 Task: Add the task  Improve website performance on slow network connections to the section Automated Testing Sprint in the project ToughWorks and add a Due Date to the respective task as 2024/05/07.
Action: Mouse moved to (55, 474)
Screenshot: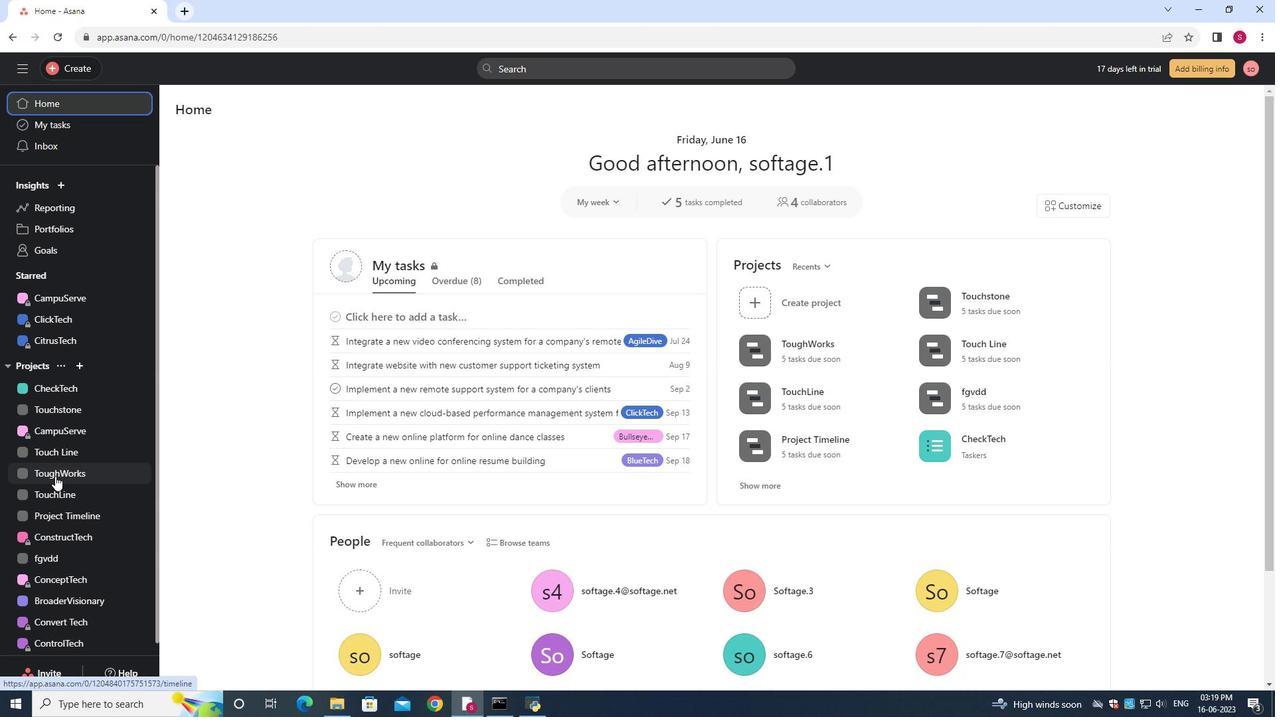 
Action: Mouse pressed left at (55, 474)
Screenshot: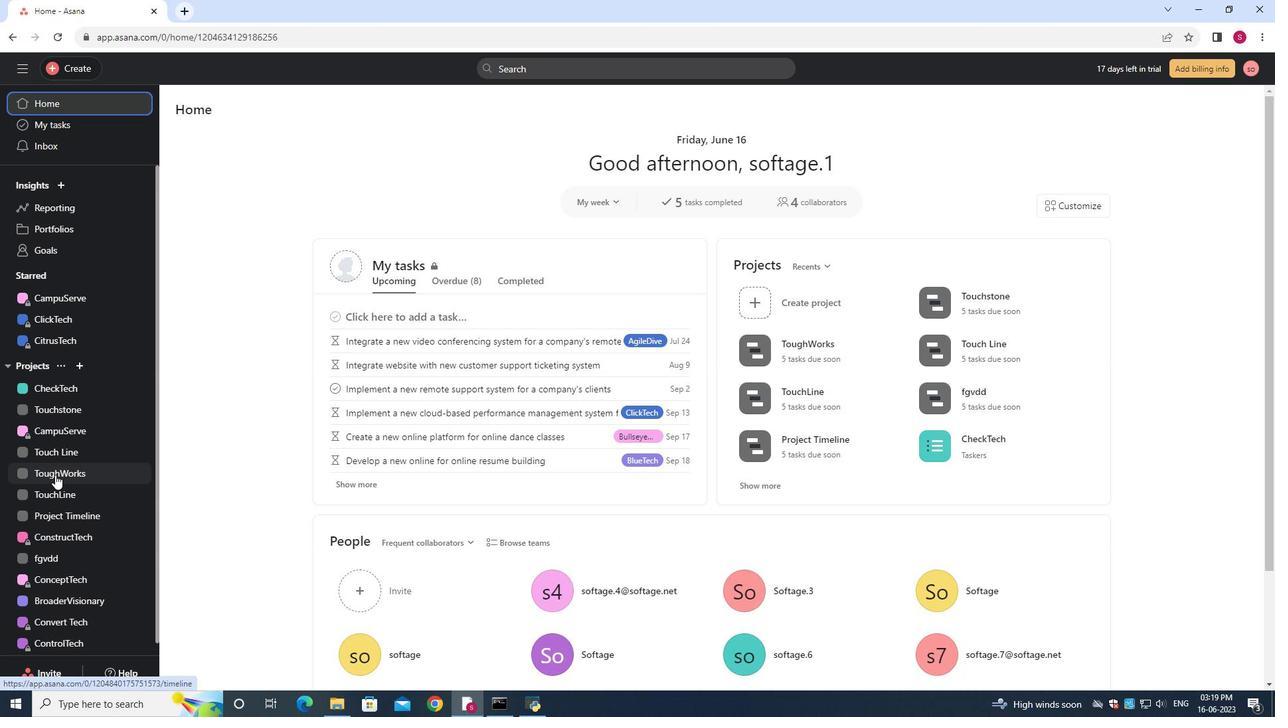 
Action: Mouse moved to (241, 145)
Screenshot: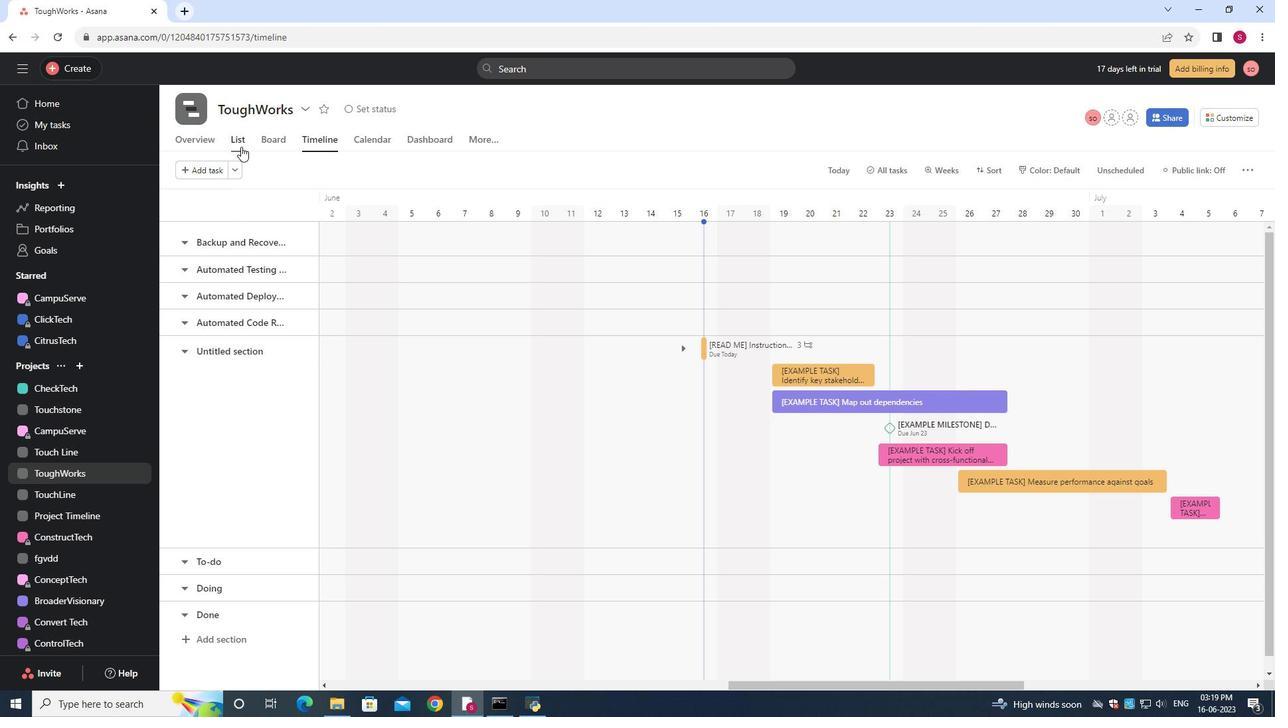 
Action: Mouse pressed left at (241, 145)
Screenshot: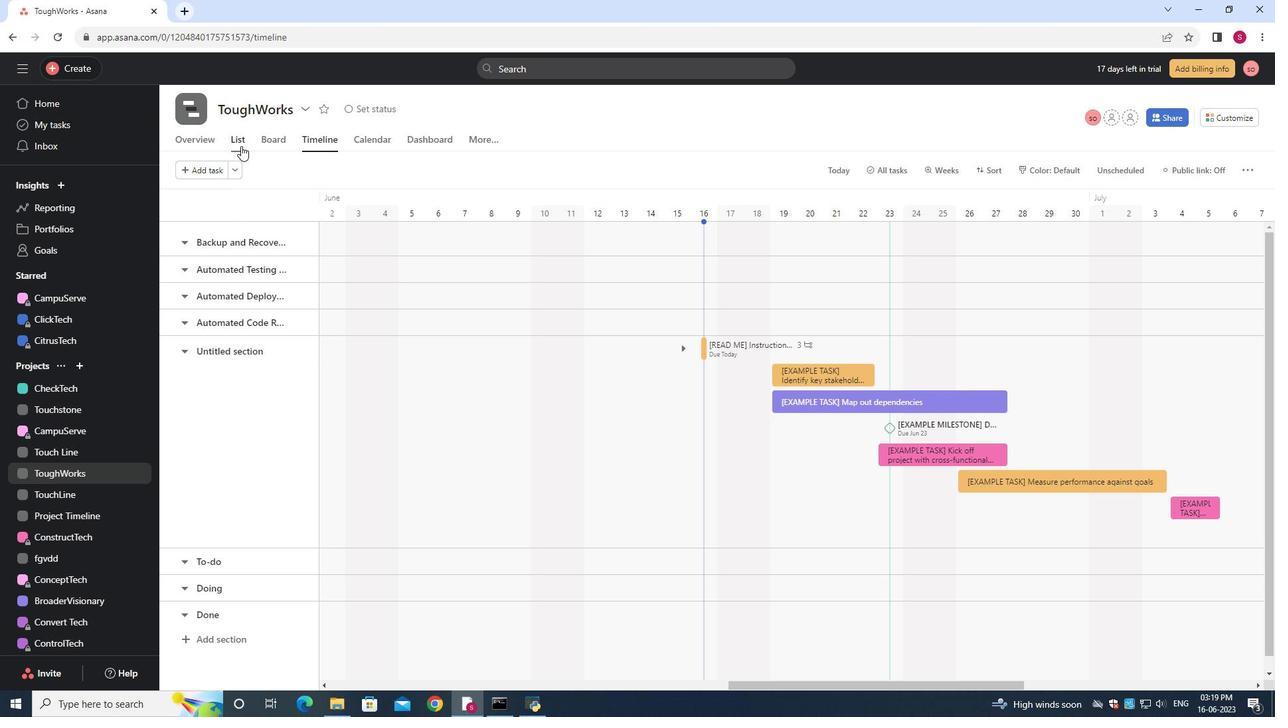 
Action: Mouse moved to (371, 390)
Screenshot: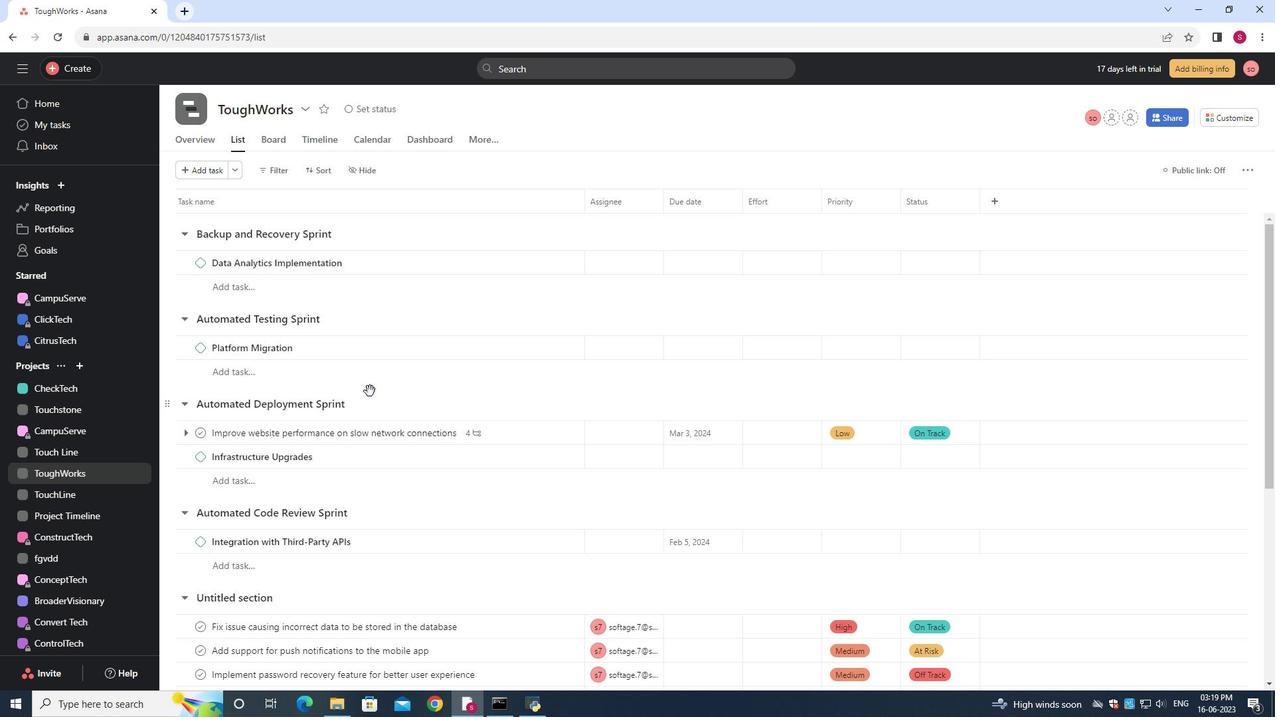 
Action: Mouse scrolled (371, 391) with delta (0, 0)
Screenshot: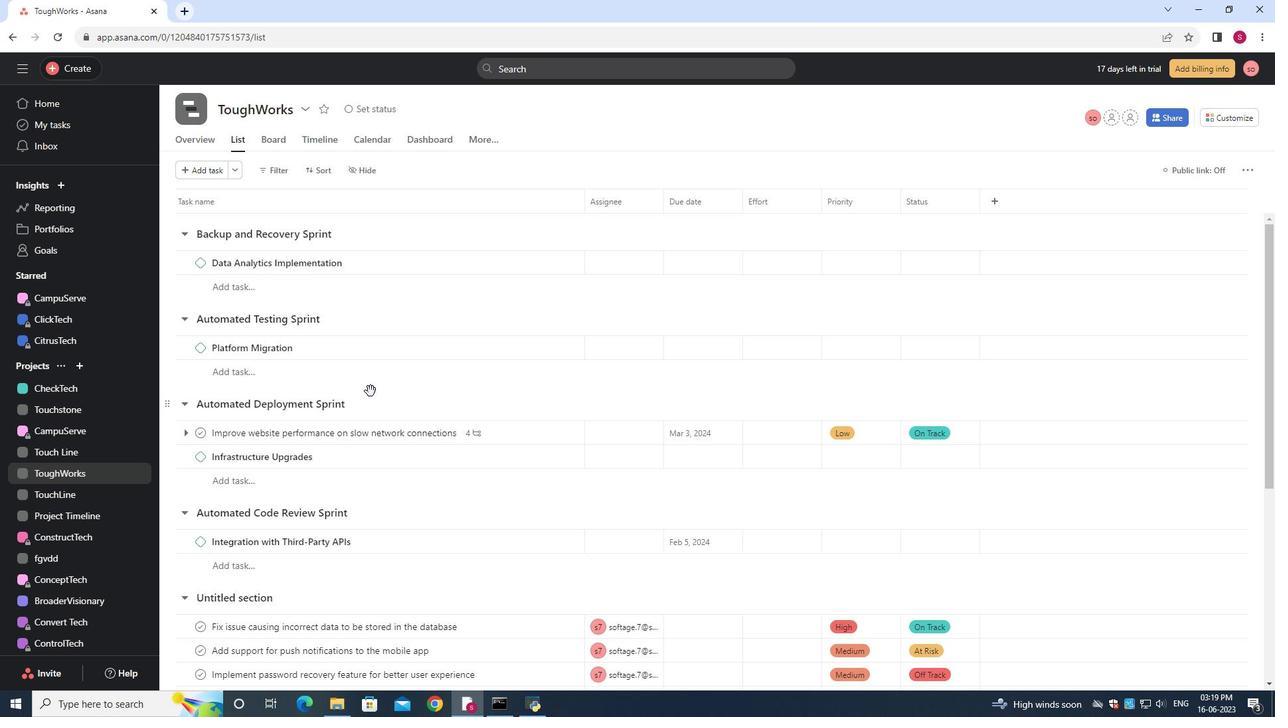 
Action: Mouse moved to (548, 431)
Screenshot: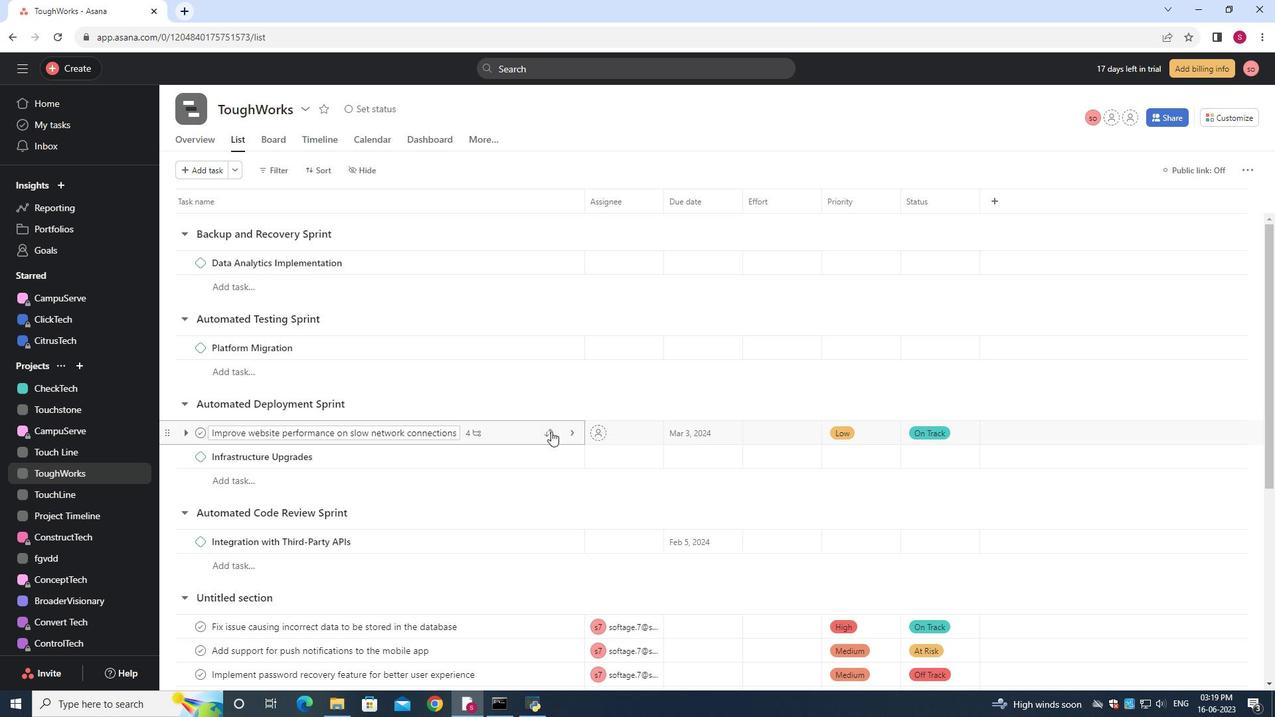
Action: Mouse pressed left at (548, 431)
Screenshot: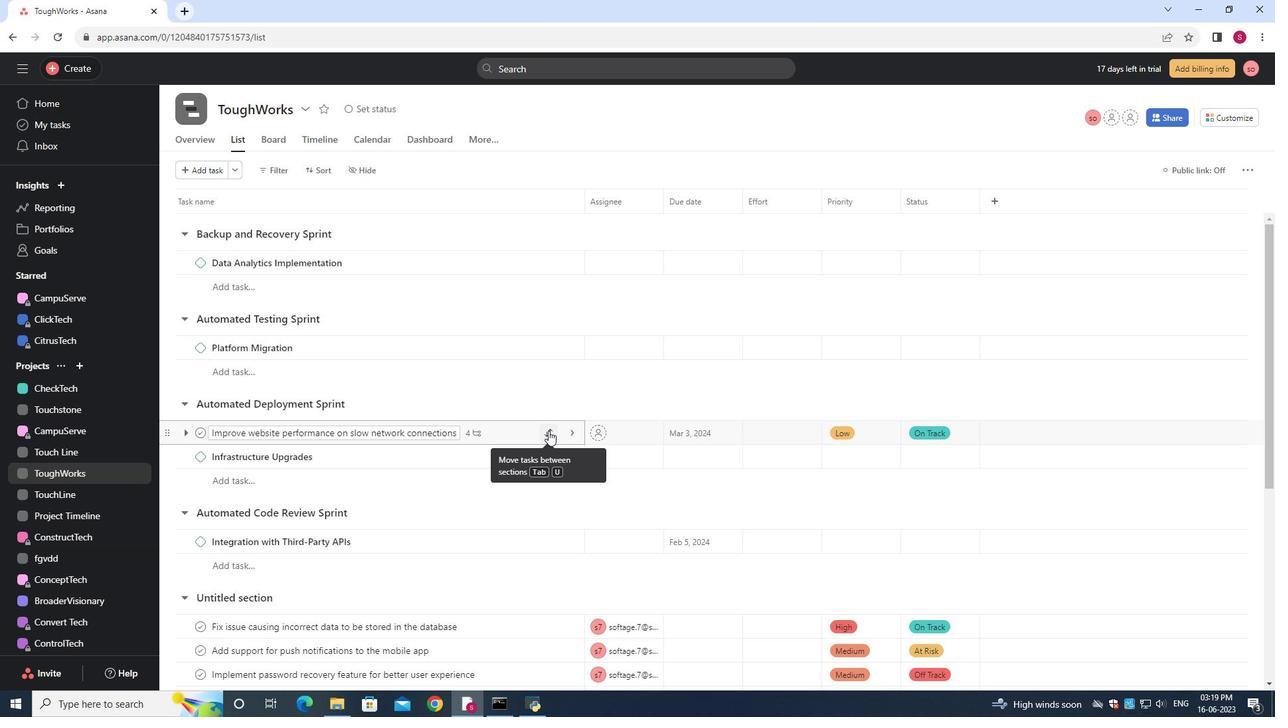 
Action: Mouse moved to (485, 500)
Screenshot: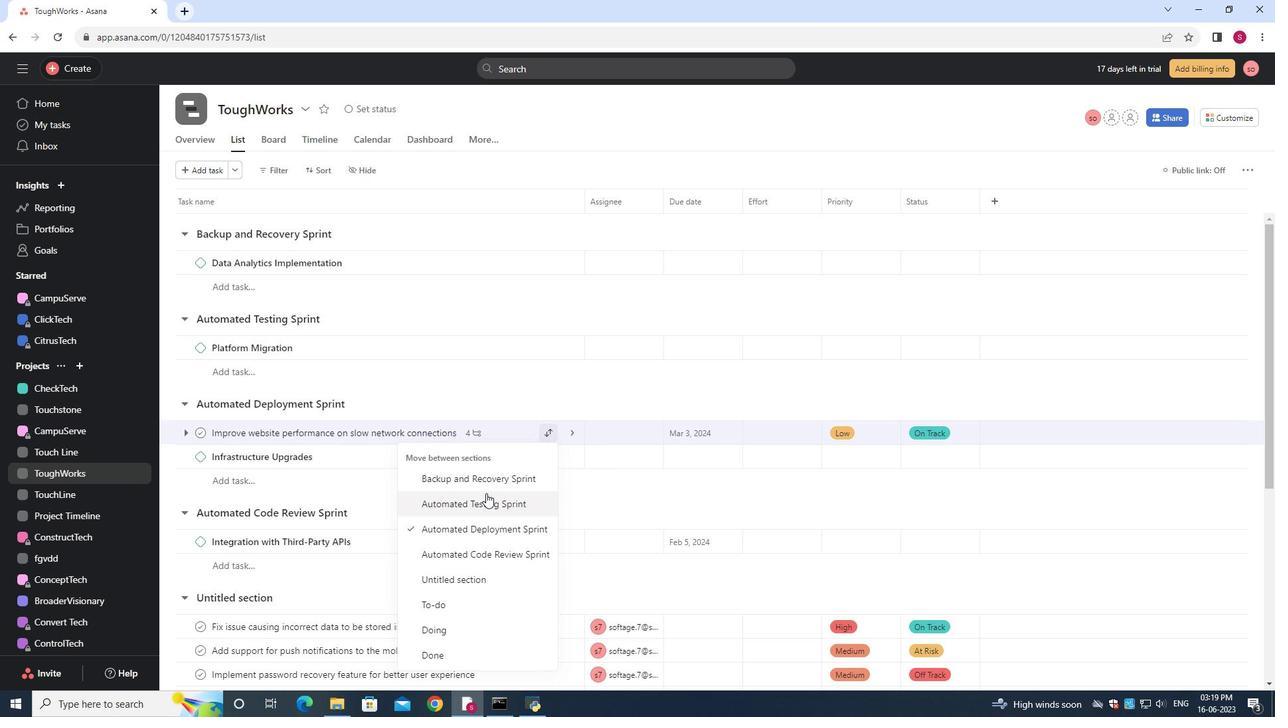 
Action: Mouse pressed left at (485, 500)
Screenshot: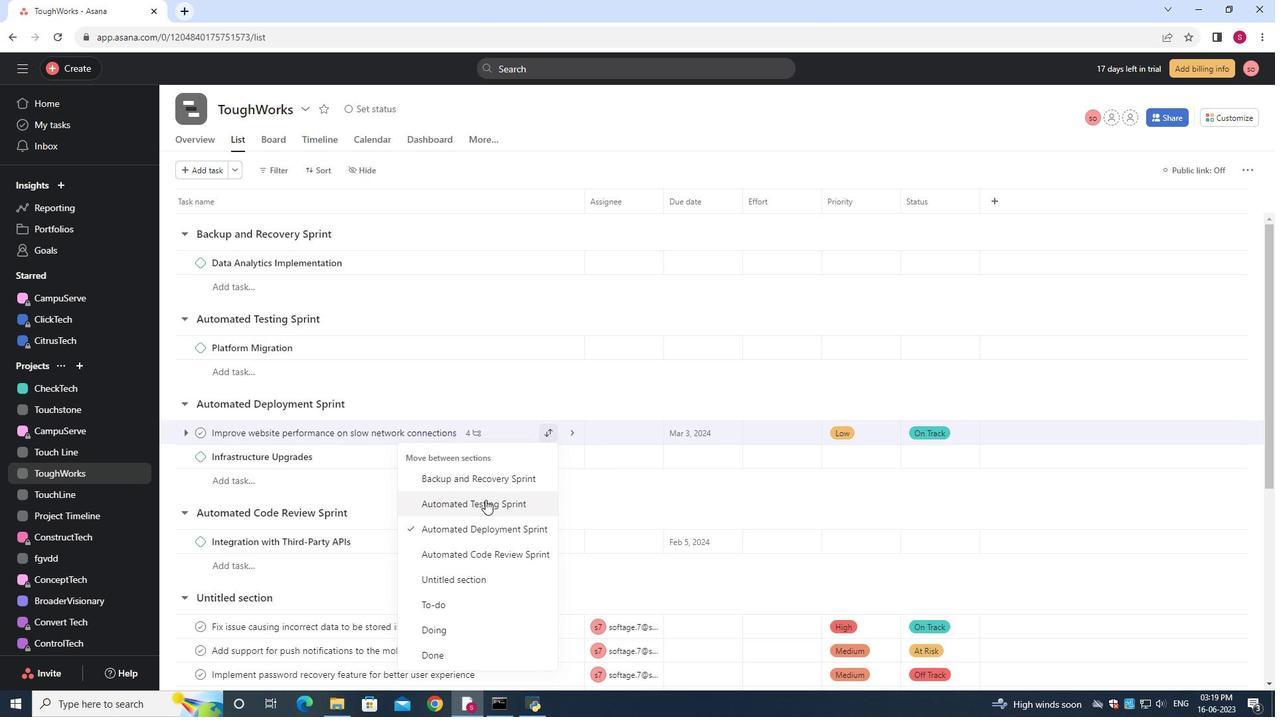
Action: Mouse moved to (708, 346)
Screenshot: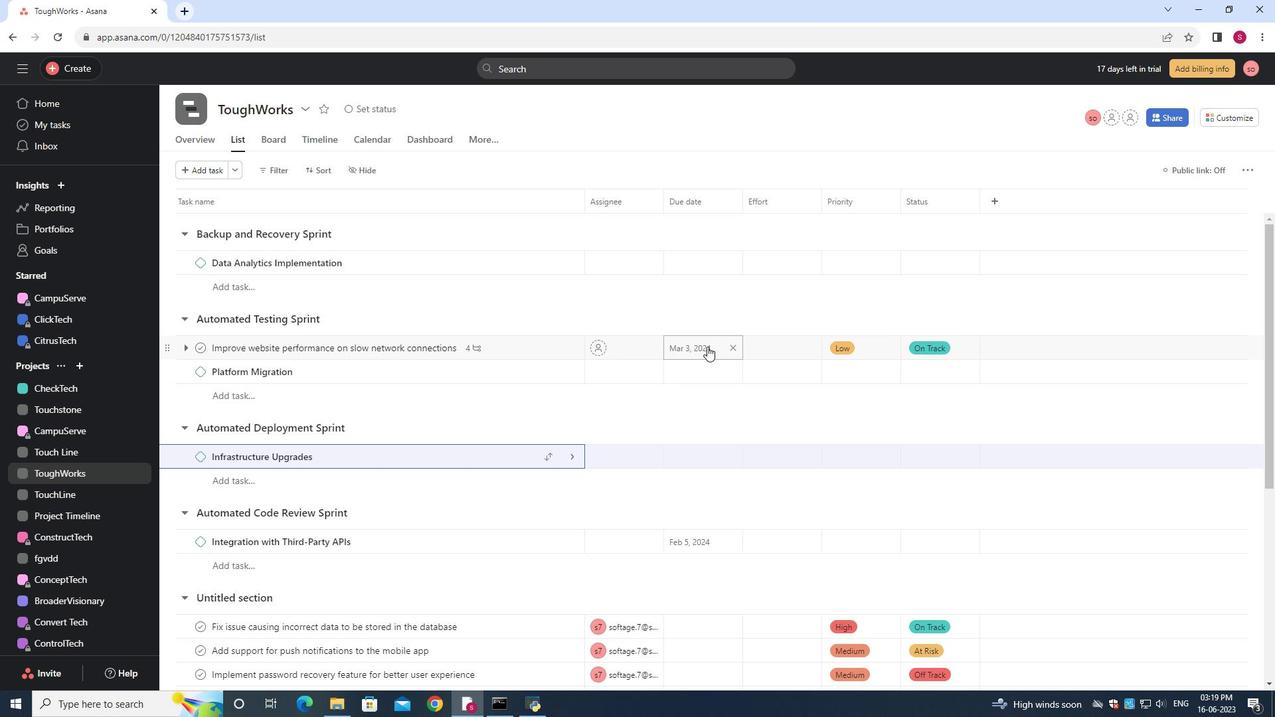 
Action: Mouse pressed left at (708, 346)
Screenshot: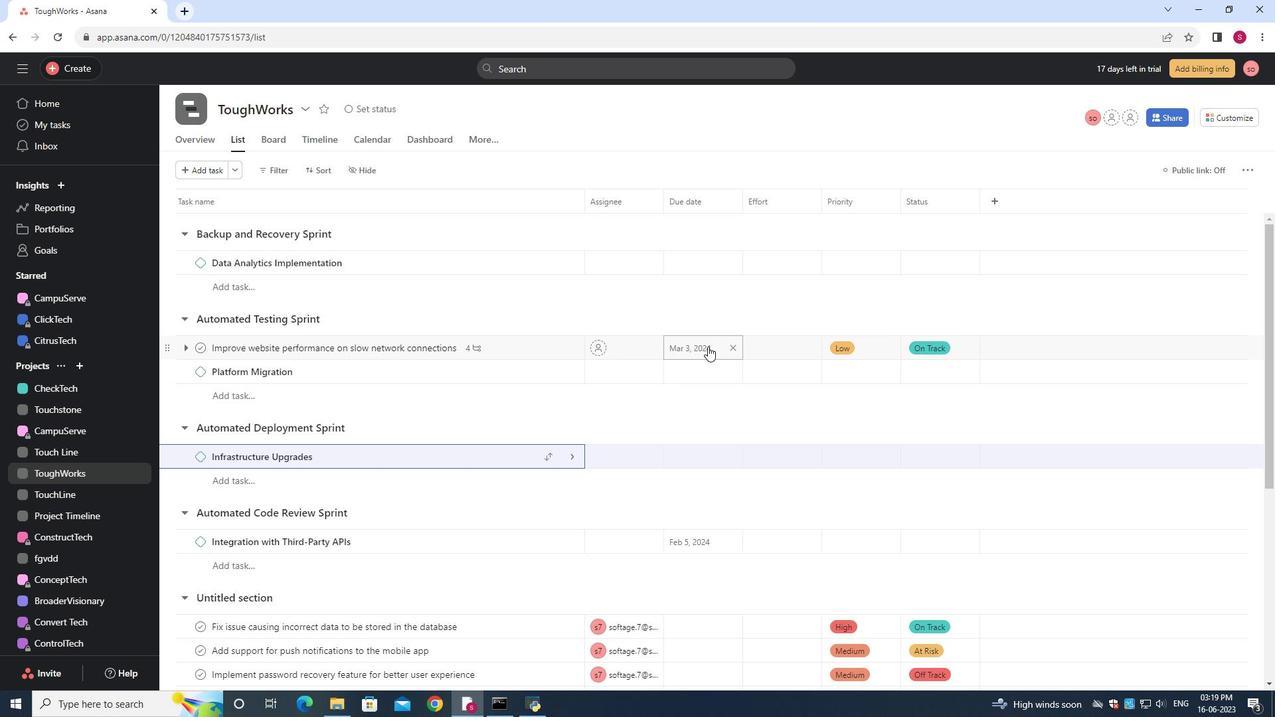 
Action: Mouse moved to (707, 346)
Screenshot: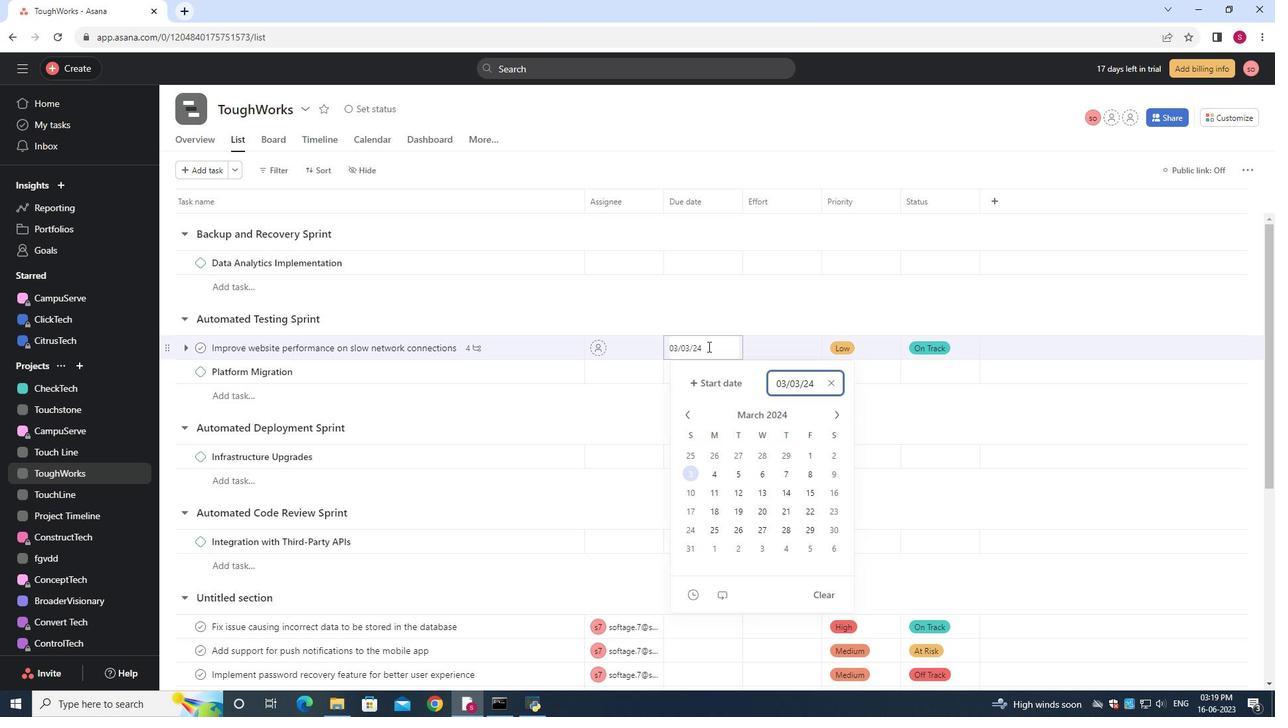 
Action: Mouse pressed left at (707, 346)
Screenshot: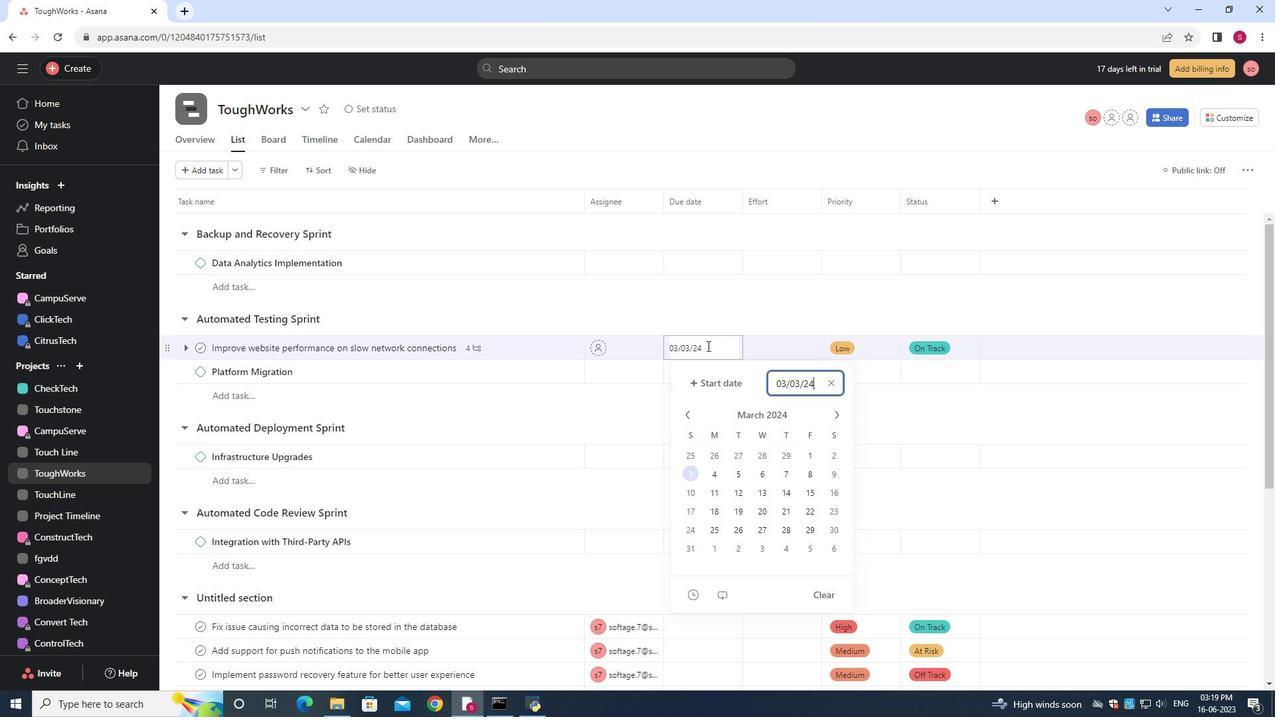 
Action: Mouse moved to (770, 388)
Screenshot: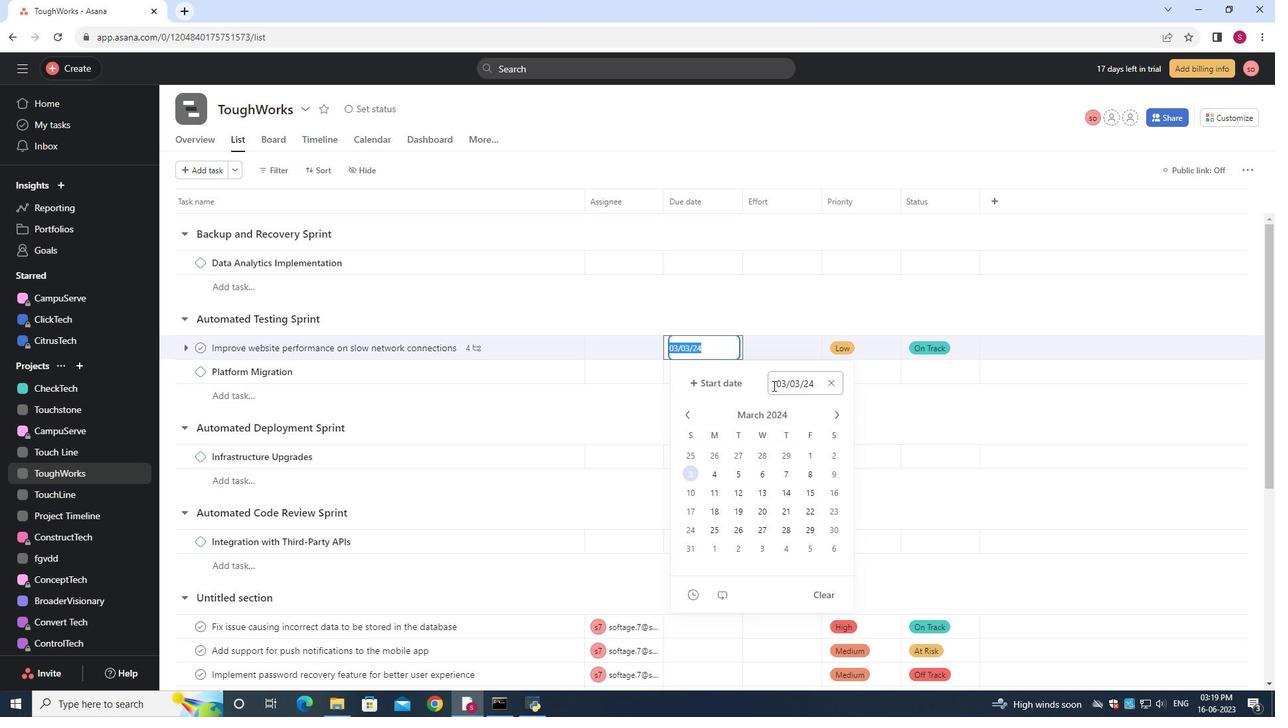 
Action: Key pressed <Key.backspace>
Screenshot: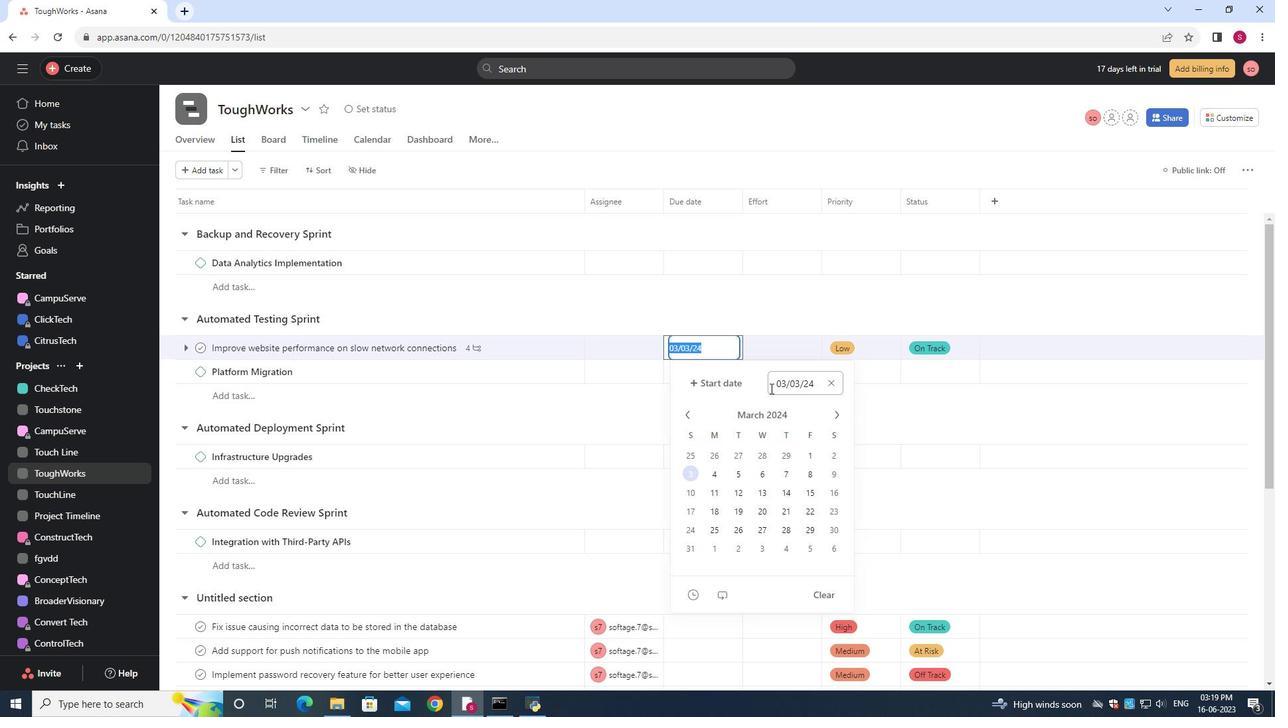 
Action: Mouse moved to (831, 407)
Screenshot: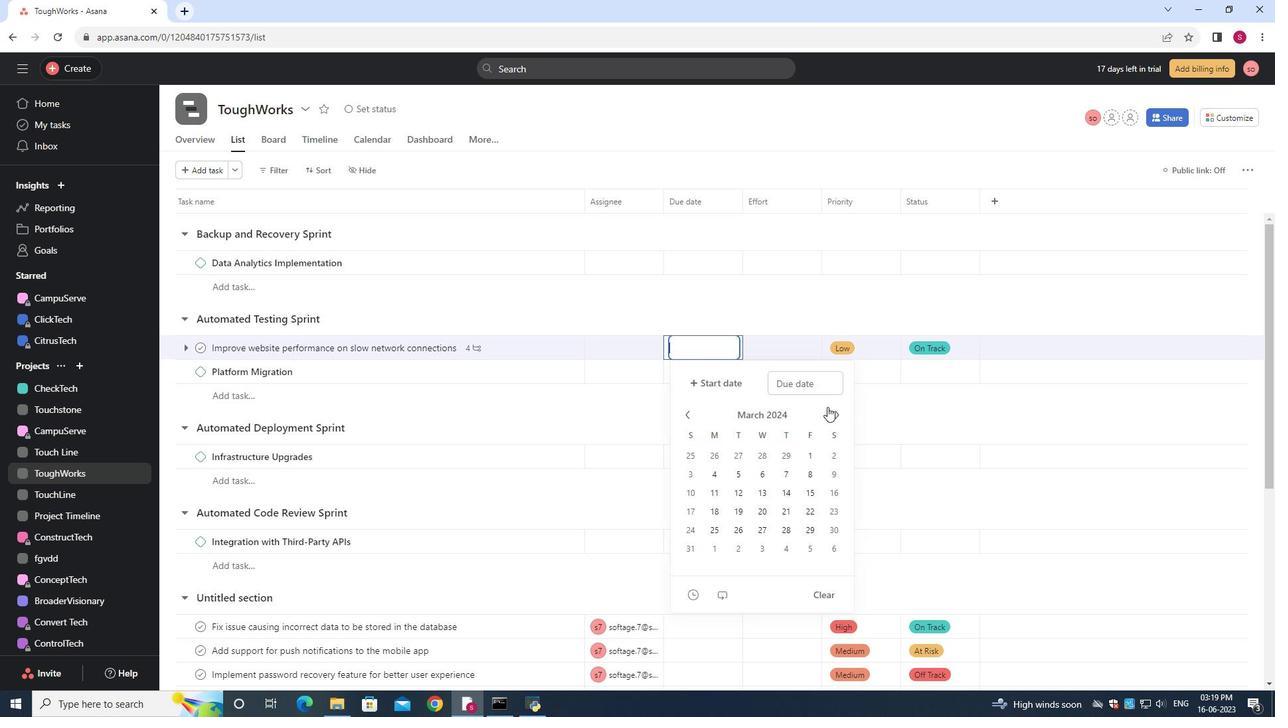 
Action: Mouse pressed left at (831, 407)
Screenshot: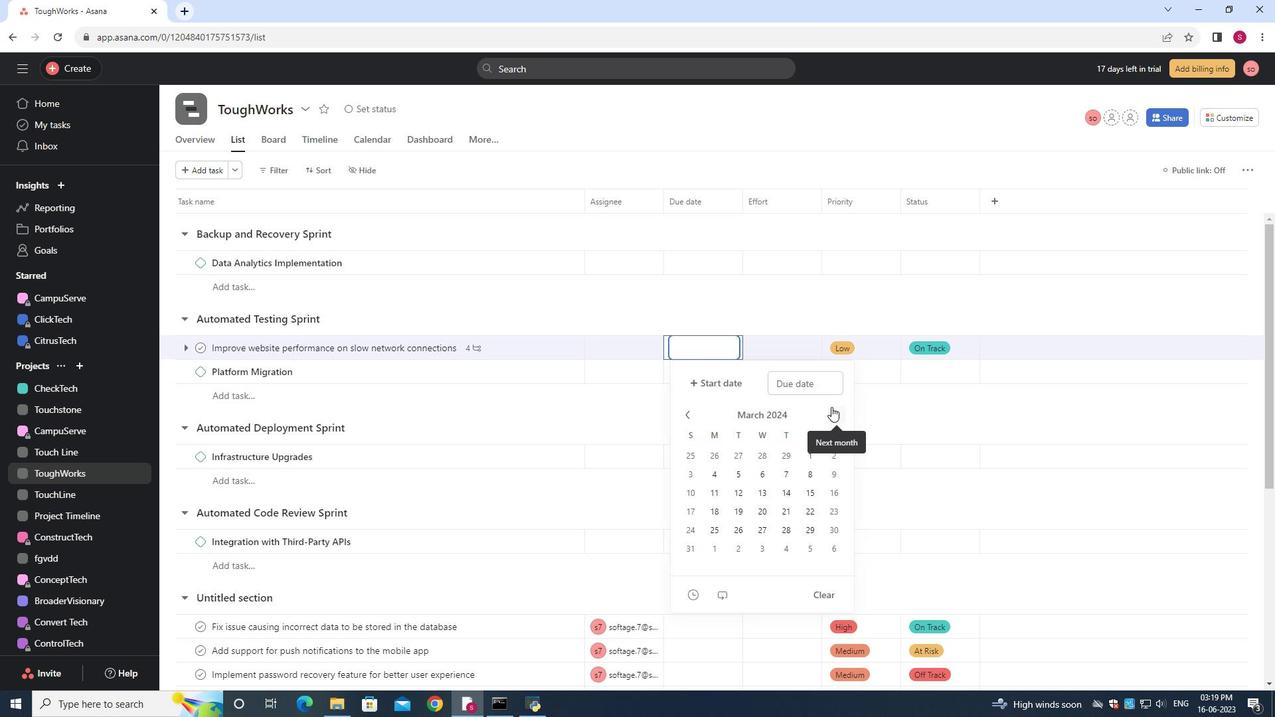 
Action: Mouse pressed left at (831, 407)
Screenshot: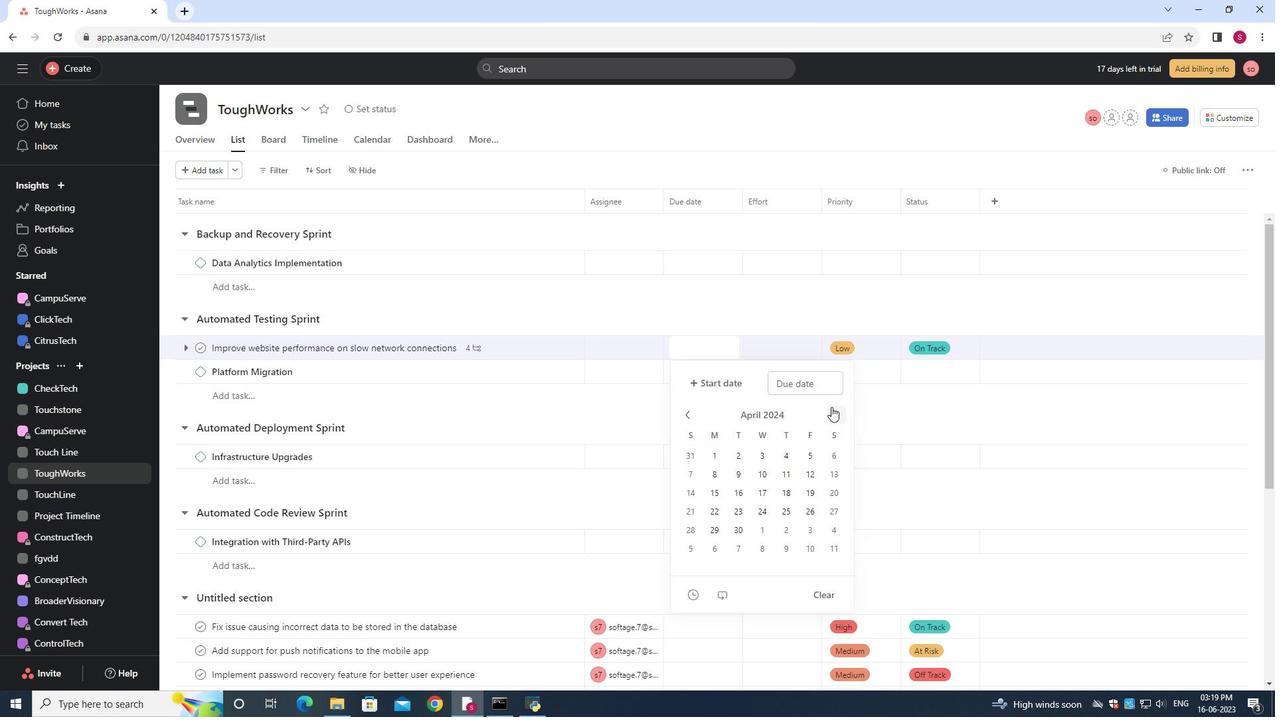 
Action: Mouse pressed left at (831, 407)
Screenshot: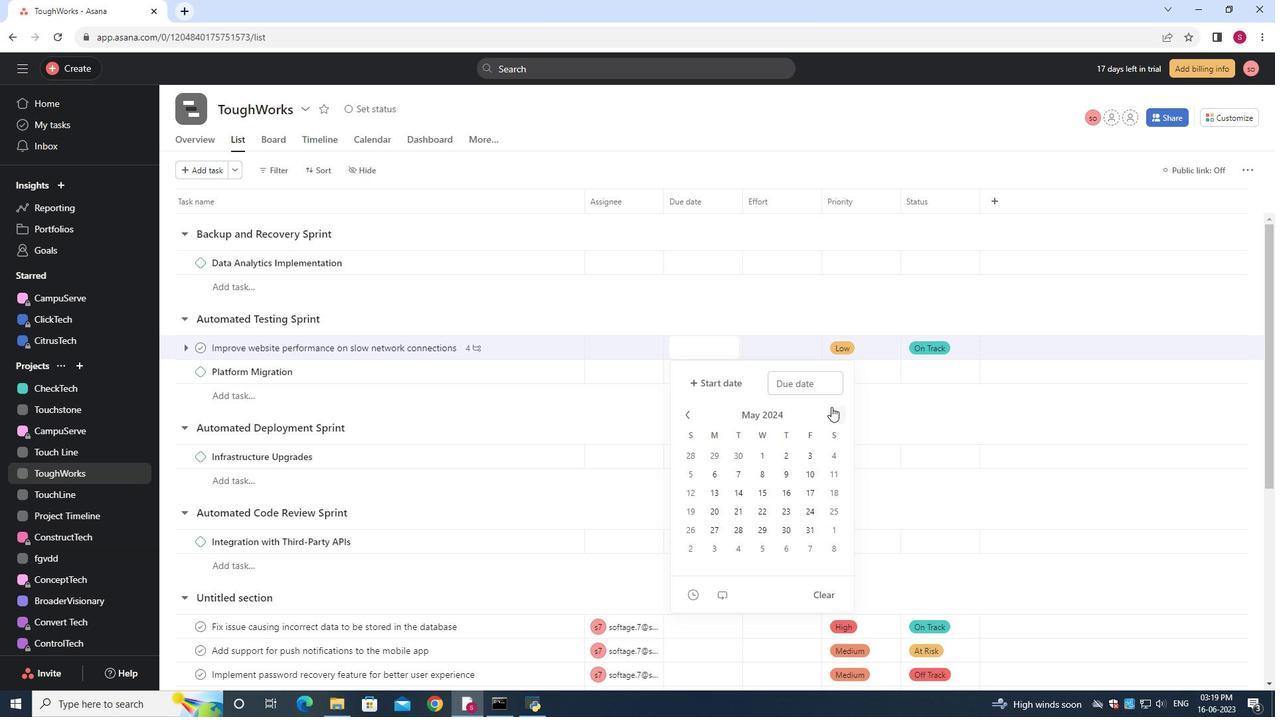 
Action: Mouse moved to (688, 418)
Screenshot: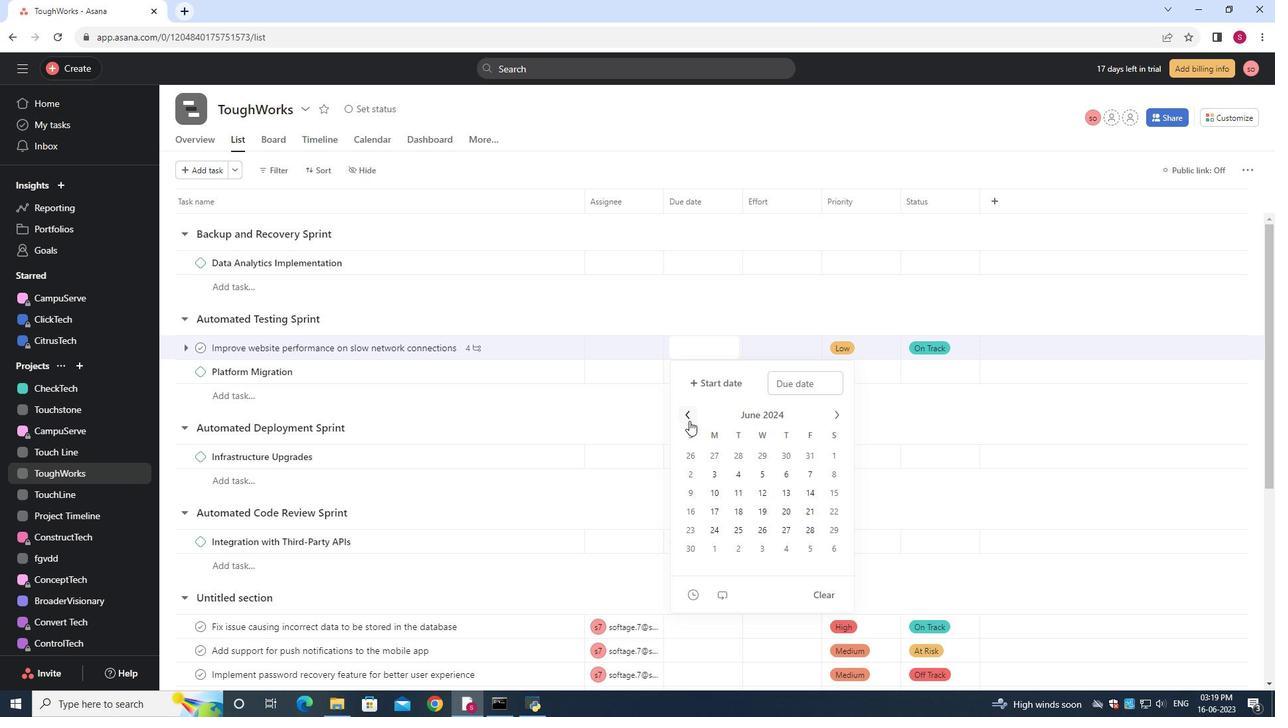 
Action: Mouse pressed left at (688, 418)
Screenshot: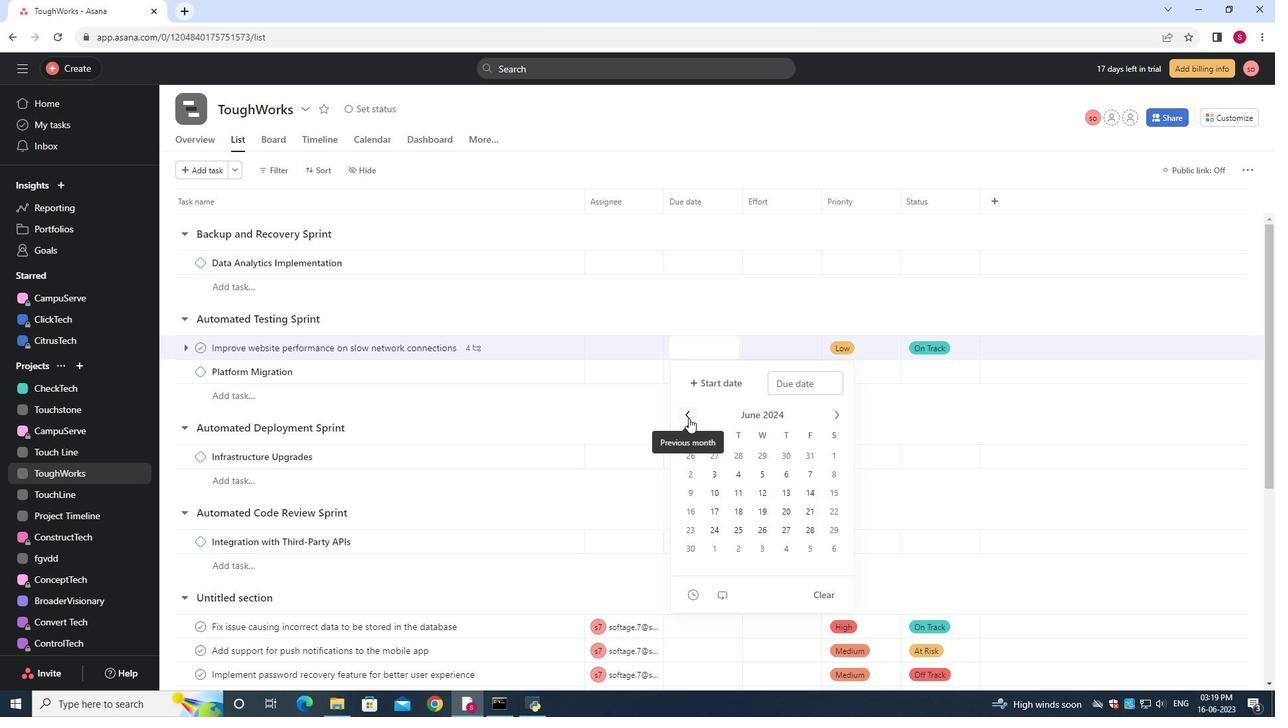 
Action: Mouse moved to (834, 419)
Screenshot: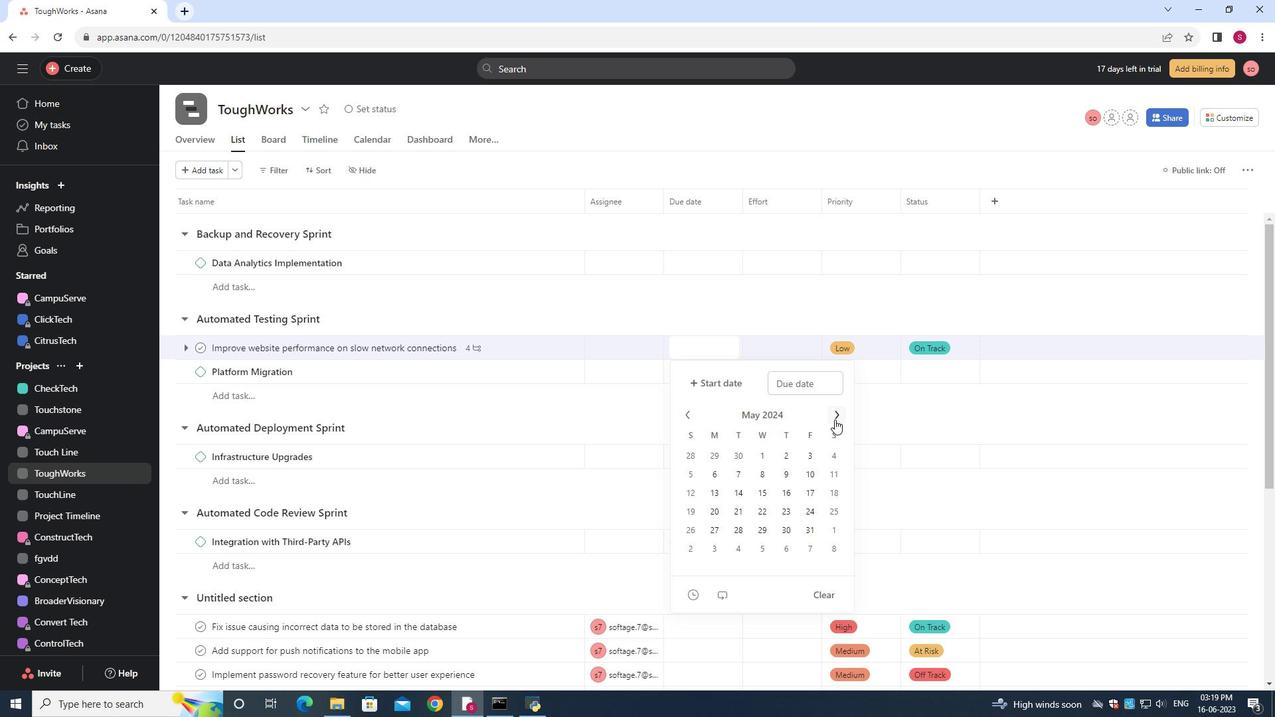 
Action: Mouse pressed left at (834, 419)
Screenshot: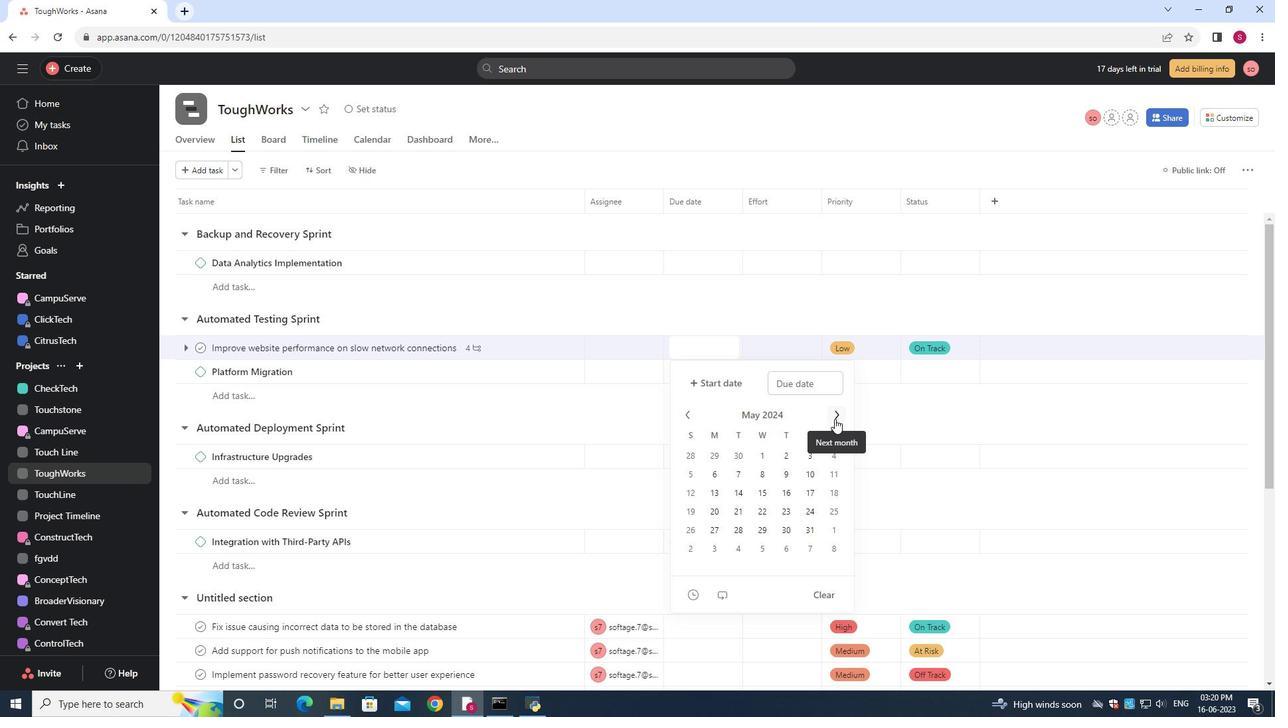 
Action: Mouse moved to (834, 419)
Screenshot: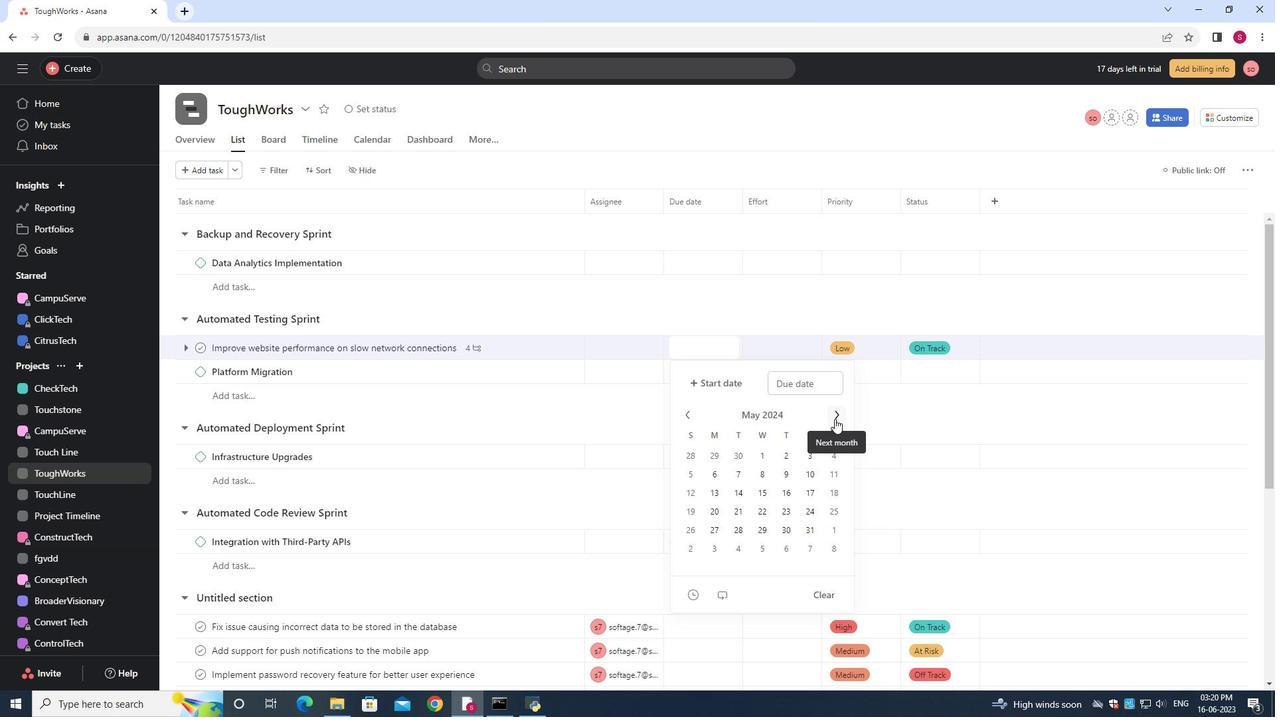 
Action: Mouse pressed left at (834, 419)
Screenshot: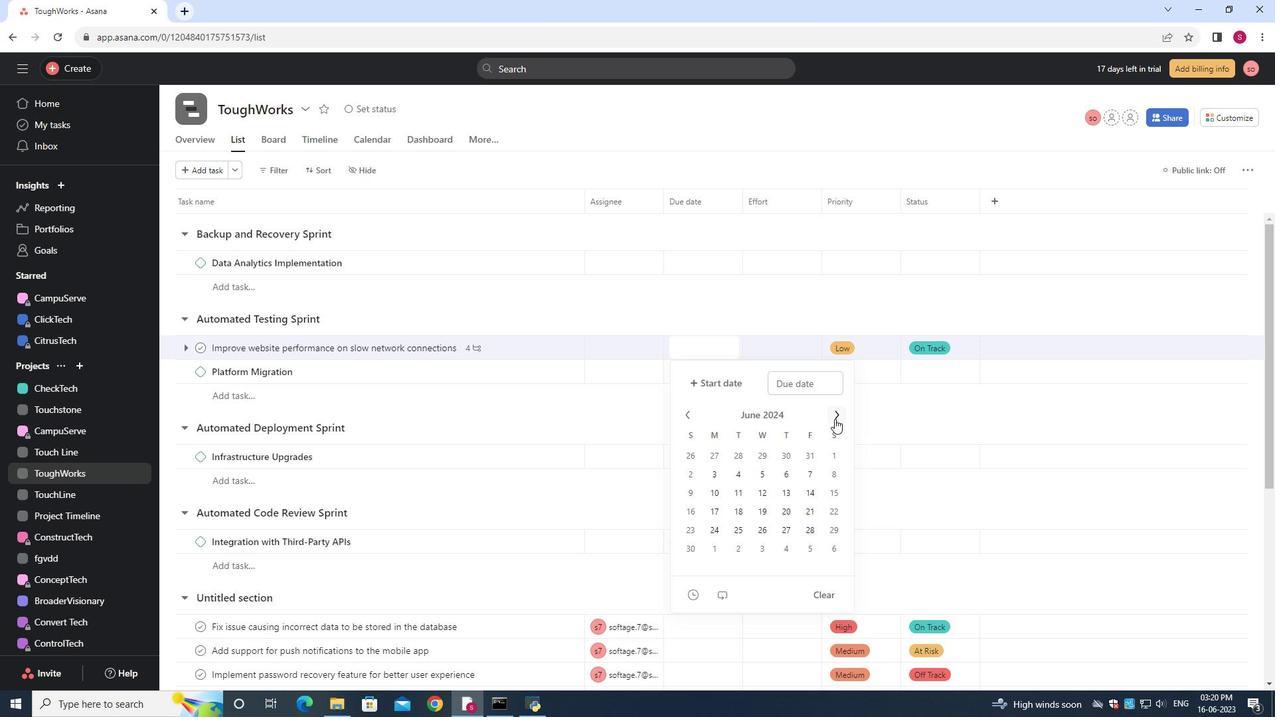 
Action: Mouse pressed left at (834, 419)
Screenshot: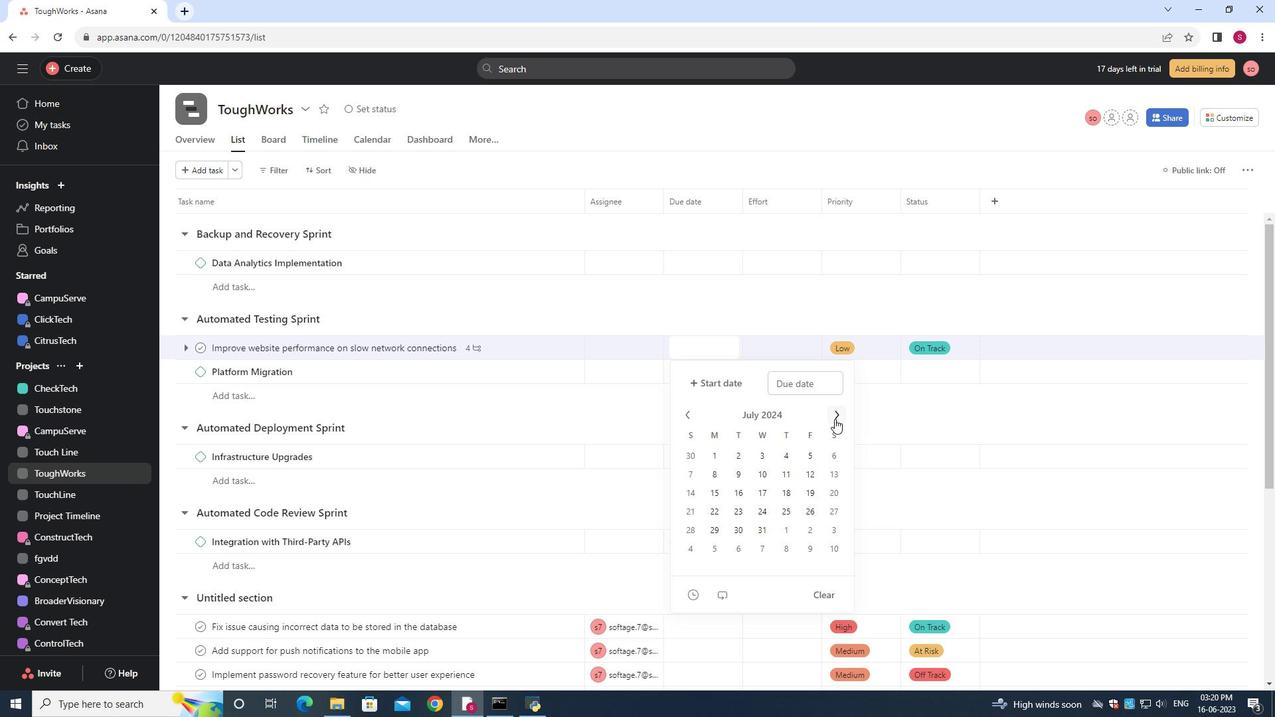 
Action: Mouse moved to (690, 413)
Screenshot: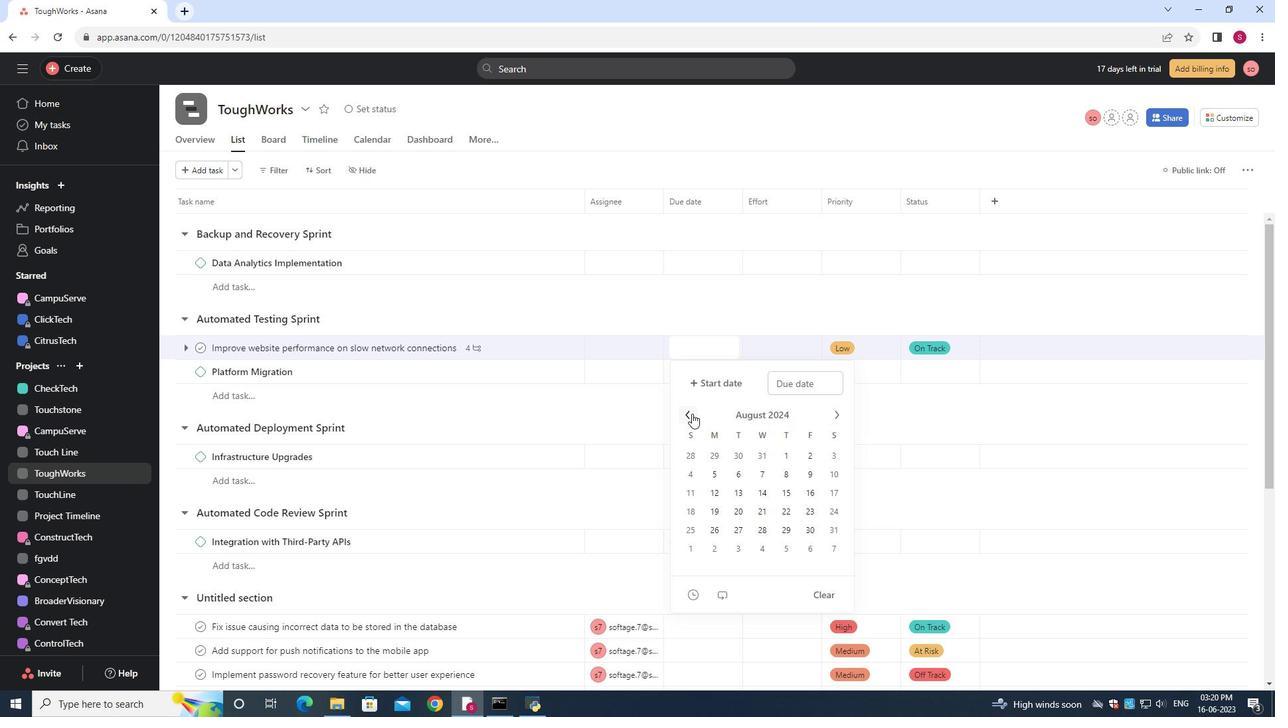 
Action: Mouse pressed left at (690, 413)
Screenshot: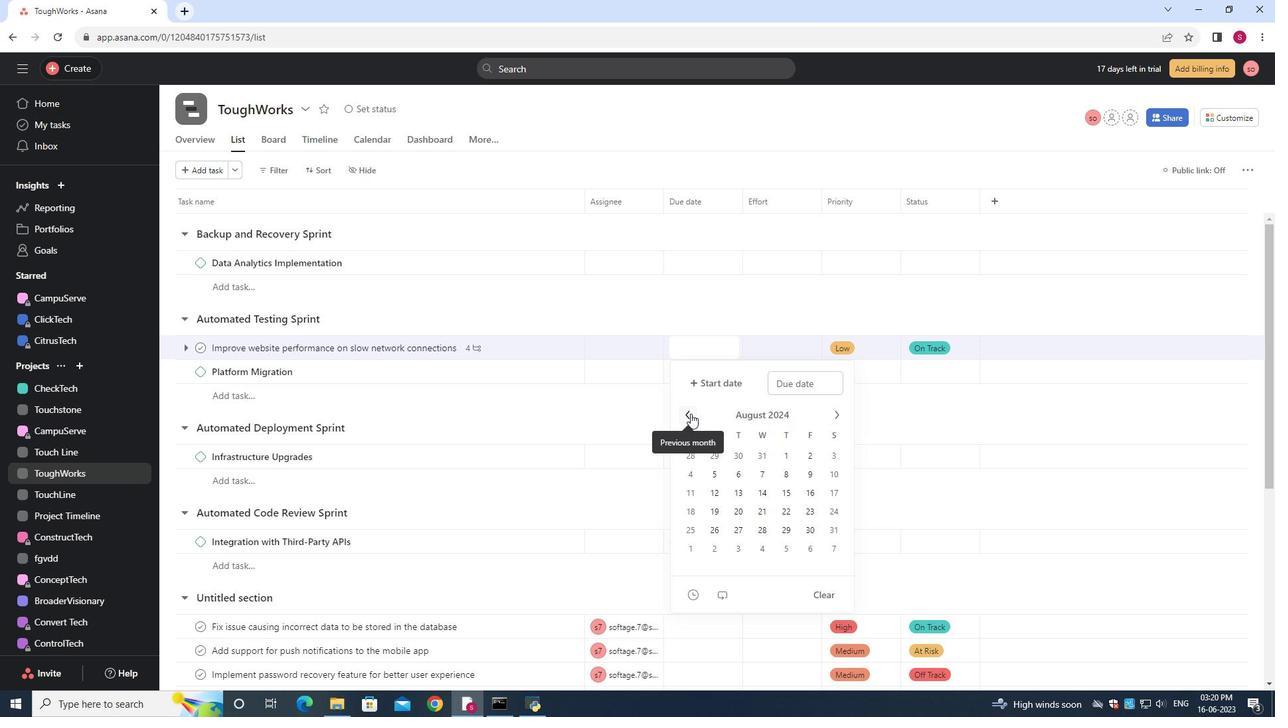 
Action: Mouse pressed left at (690, 413)
Screenshot: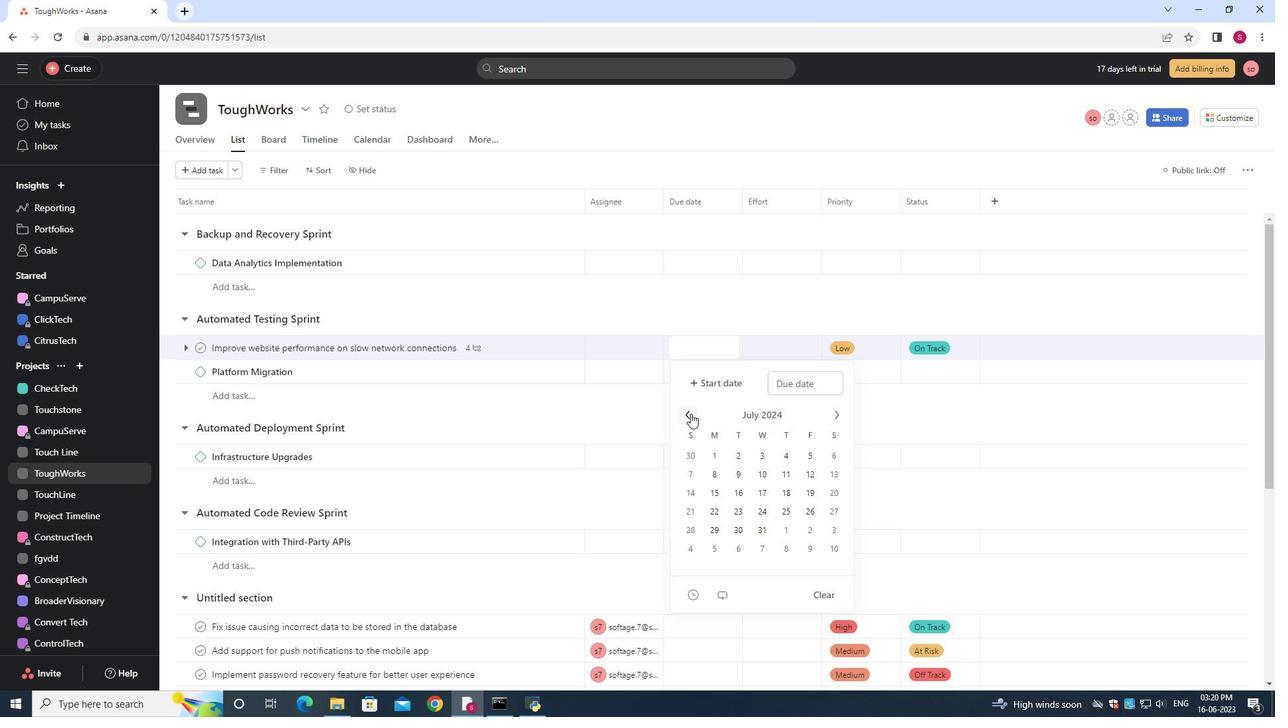 
Action: Mouse moved to (688, 415)
Screenshot: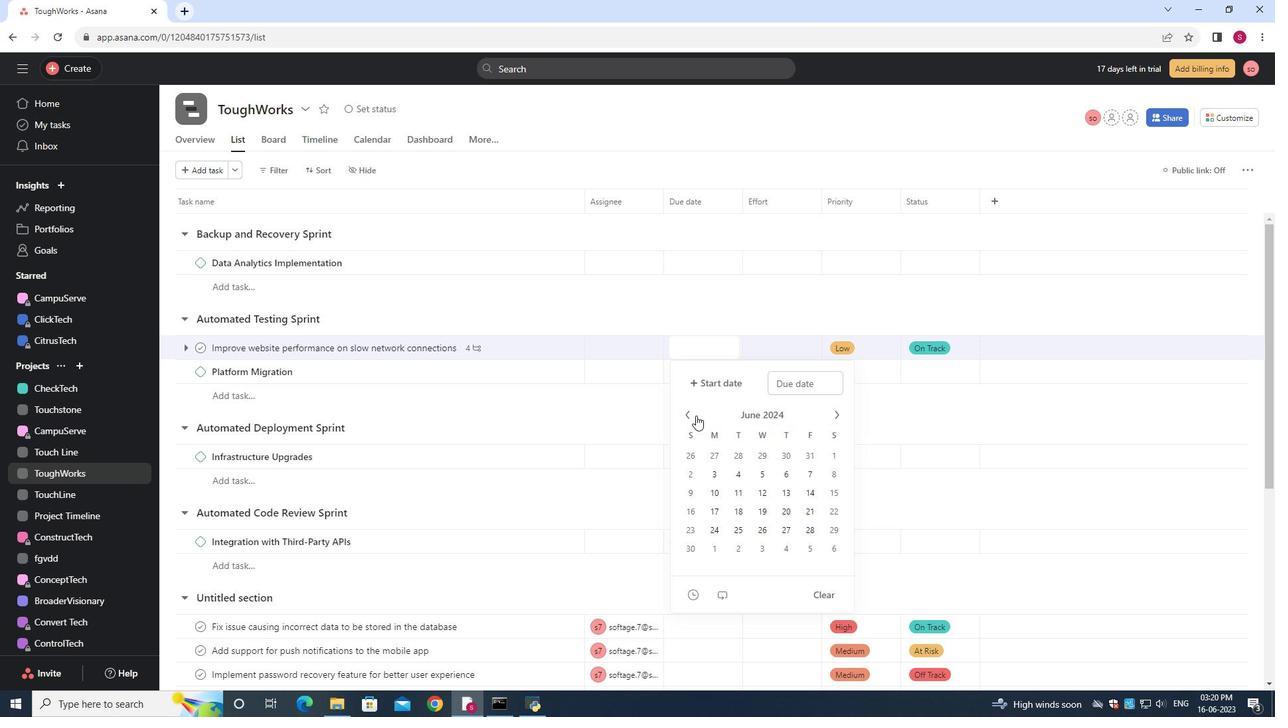 
Action: Mouse pressed left at (688, 415)
Screenshot: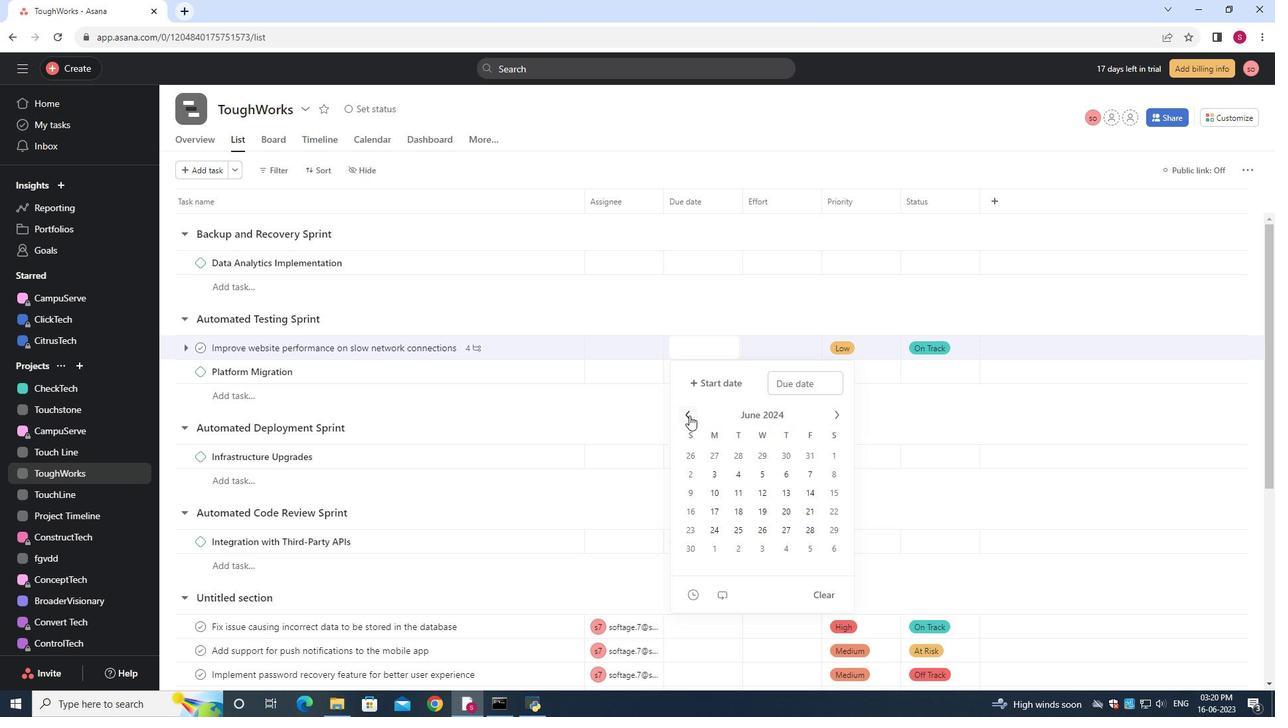 
Action: Mouse moved to (745, 471)
Screenshot: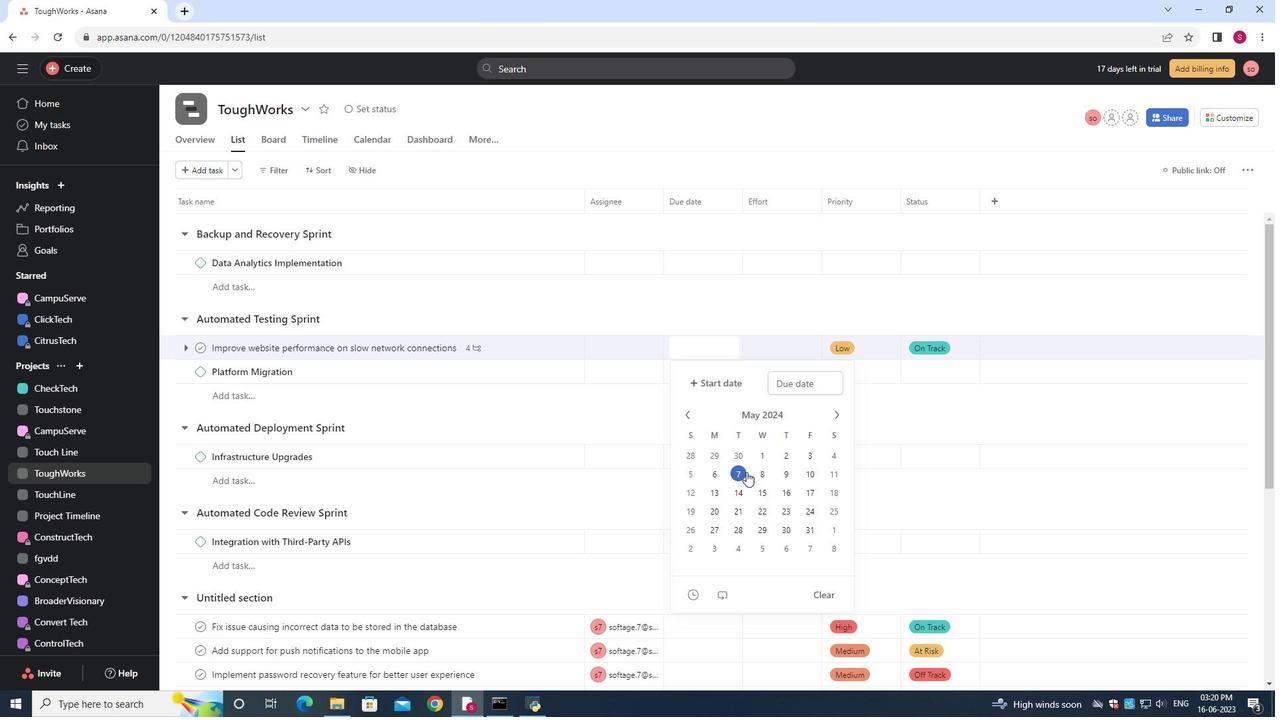 
Action: Mouse pressed left at (745, 471)
Screenshot: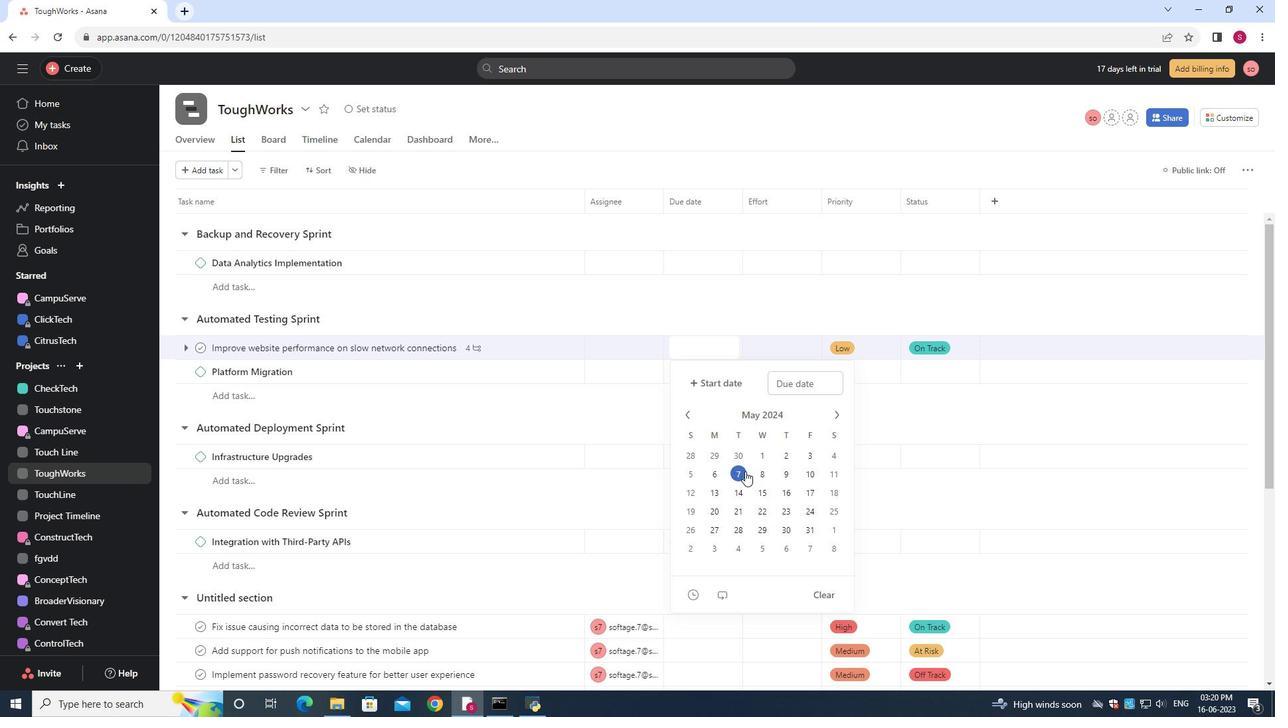 
Action: Mouse moved to (893, 412)
Screenshot: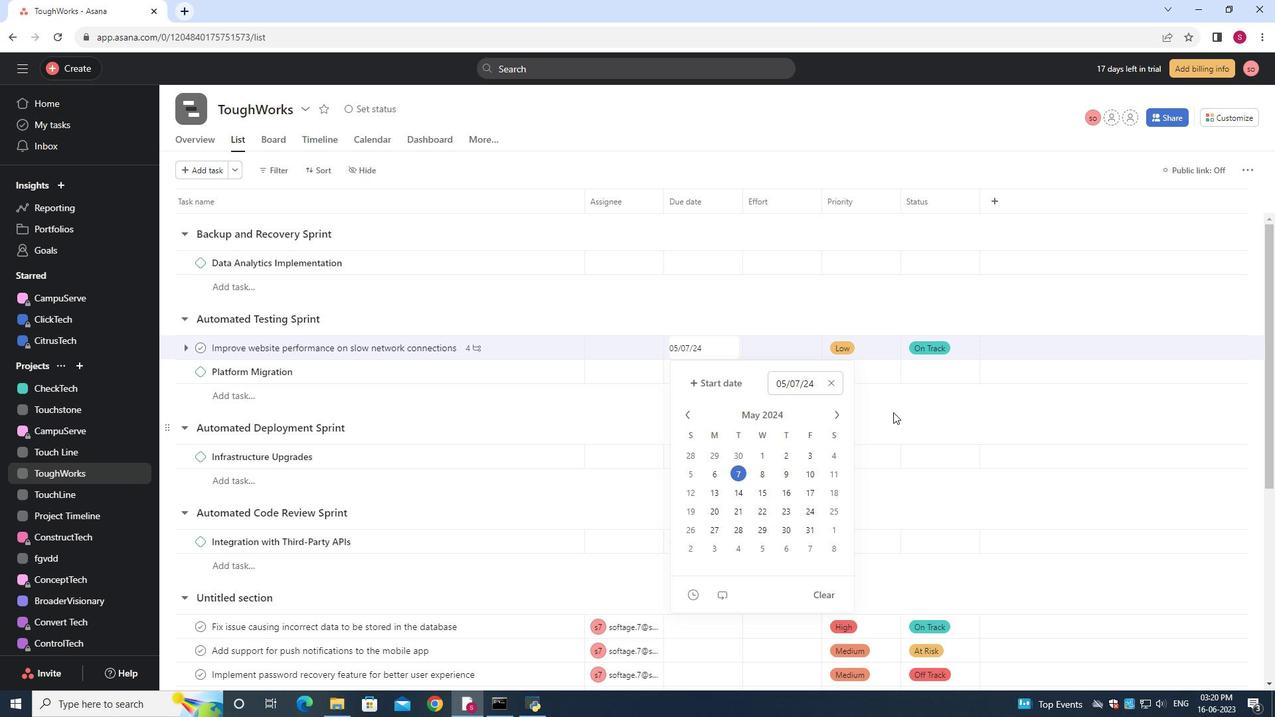 
